 Task: Add a condition where "Priority Less than Low" in recently solved tickets.
Action: Mouse moved to (97, 363)
Screenshot: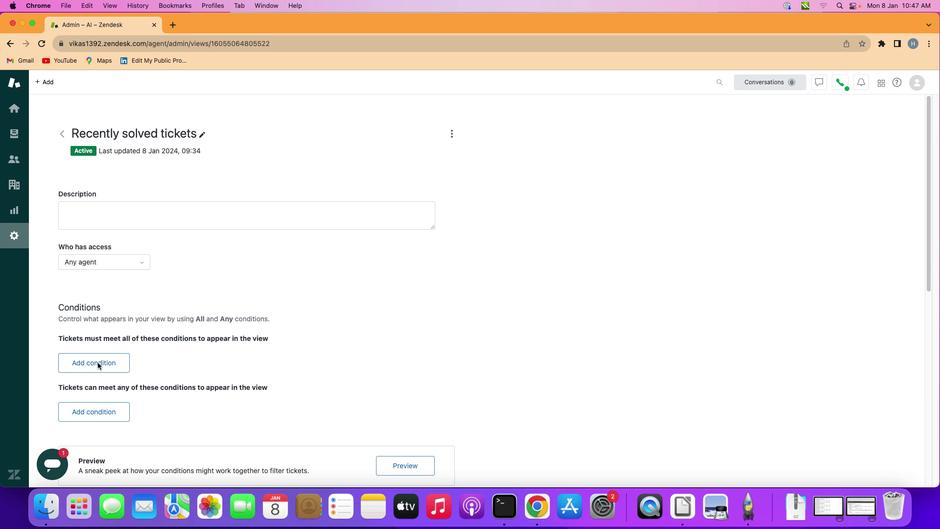 
Action: Mouse pressed left at (97, 363)
Screenshot: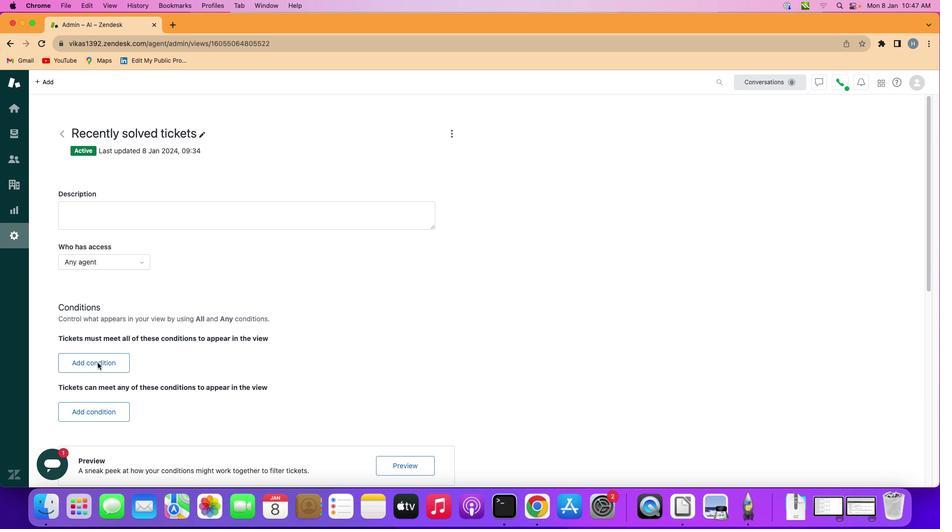 
Action: Mouse moved to (103, 360)
Screenshot: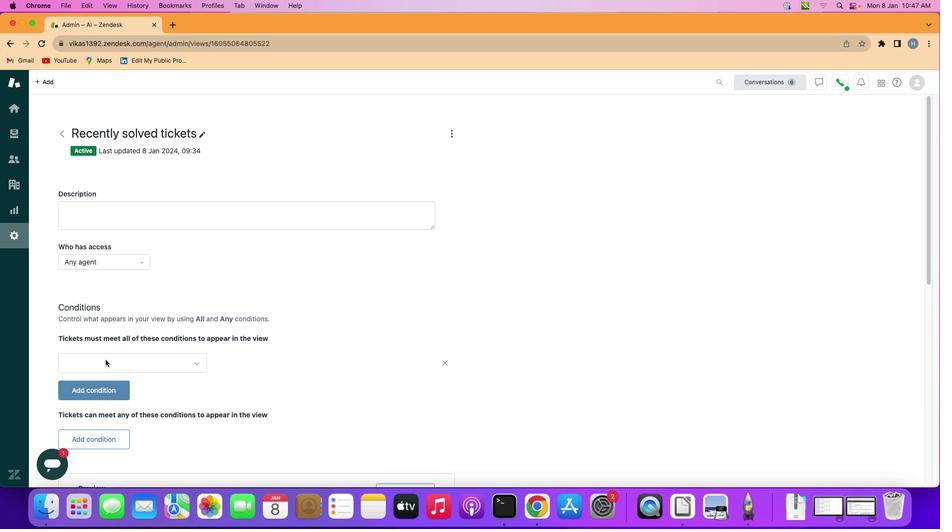 
Action: Mouse pressed left at (103, 360)
Screenshot: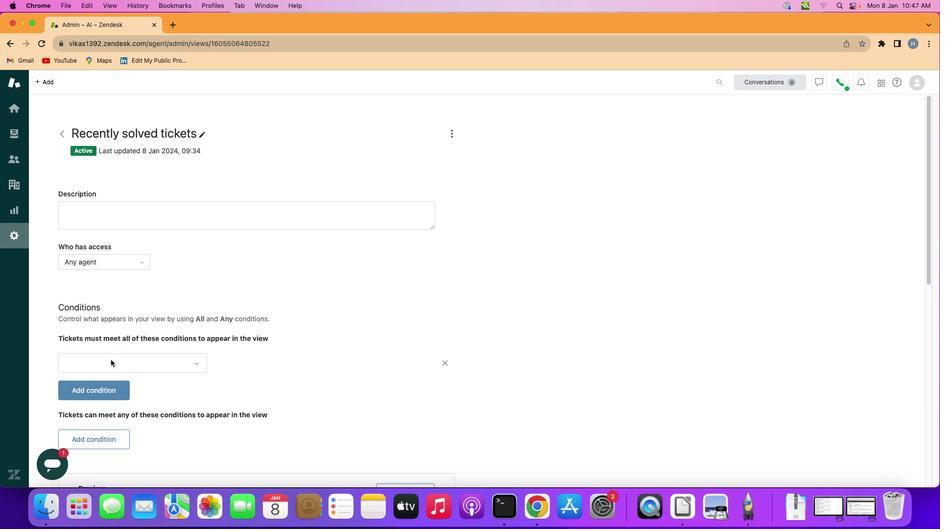 
Action: Mouse moved to (125, 357)
Screenshot: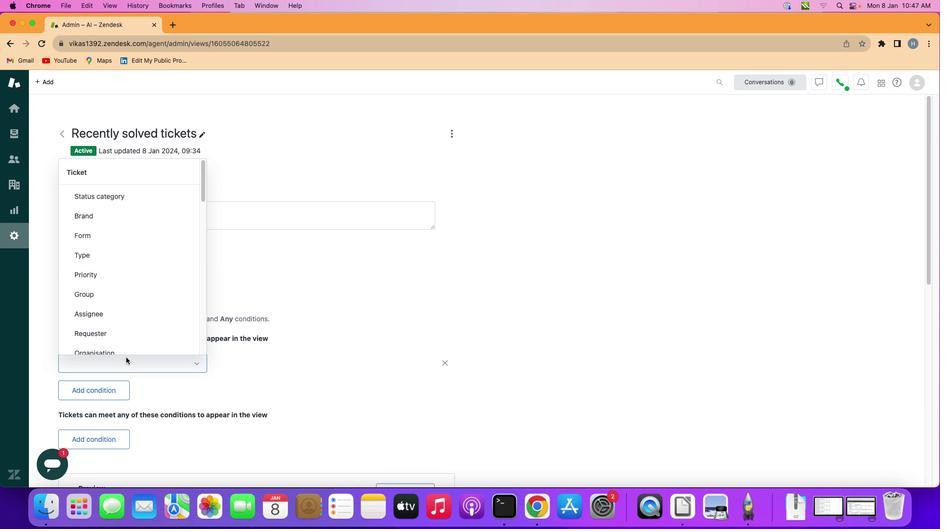
Action: Mouse pressed left at (125, 357)
Screenshot: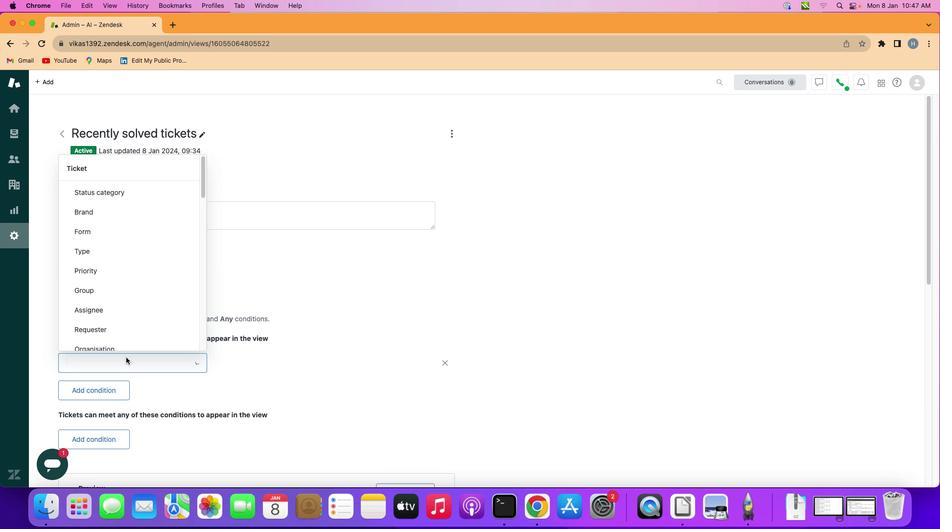 
Action: Mouse moved to (143, 268)
Screenshot: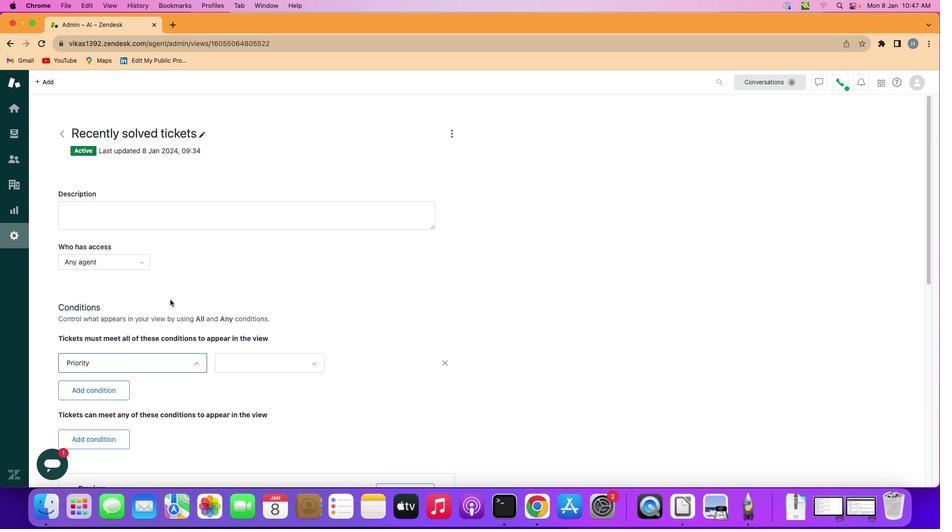 
Action: Mouse pressed left at (143, 268)
Screenshot: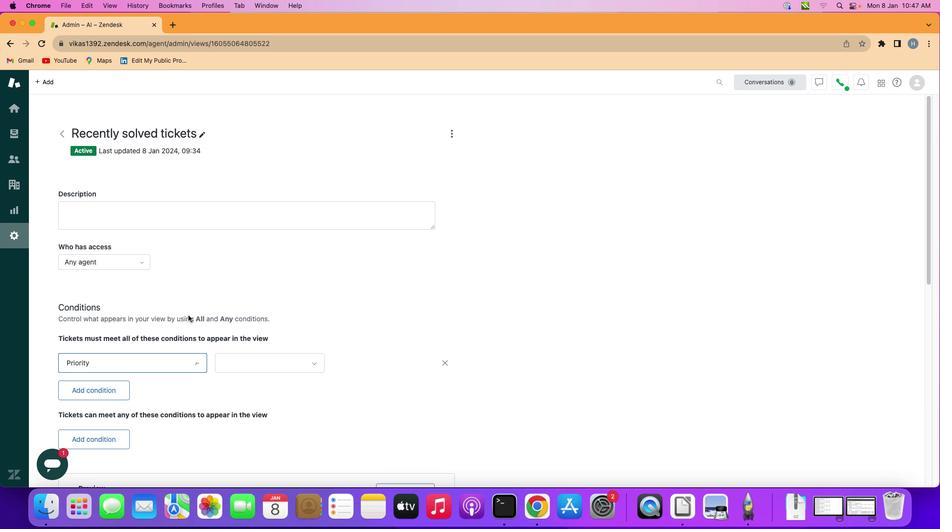 
Action: Mouse moved to (257, 359)
Screenshot: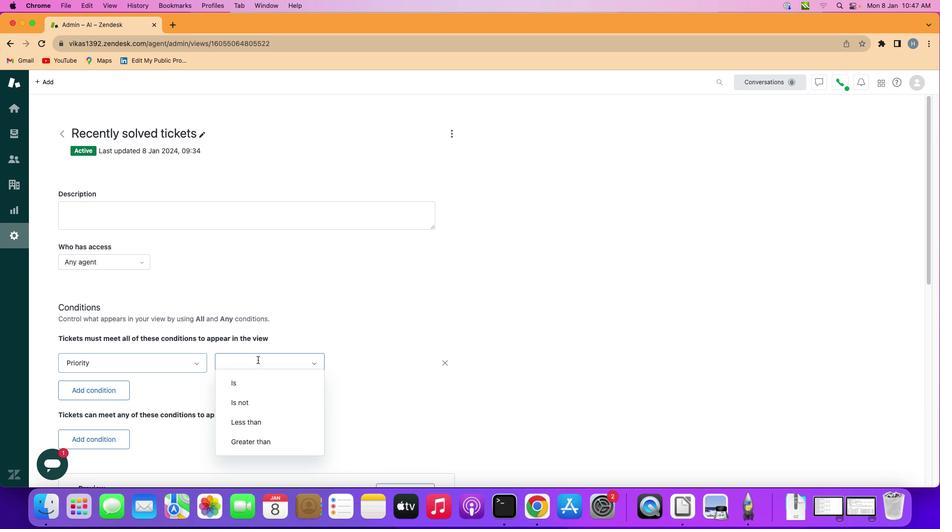 
Action: Mouse pressed left at (257, 359)
Screenshot: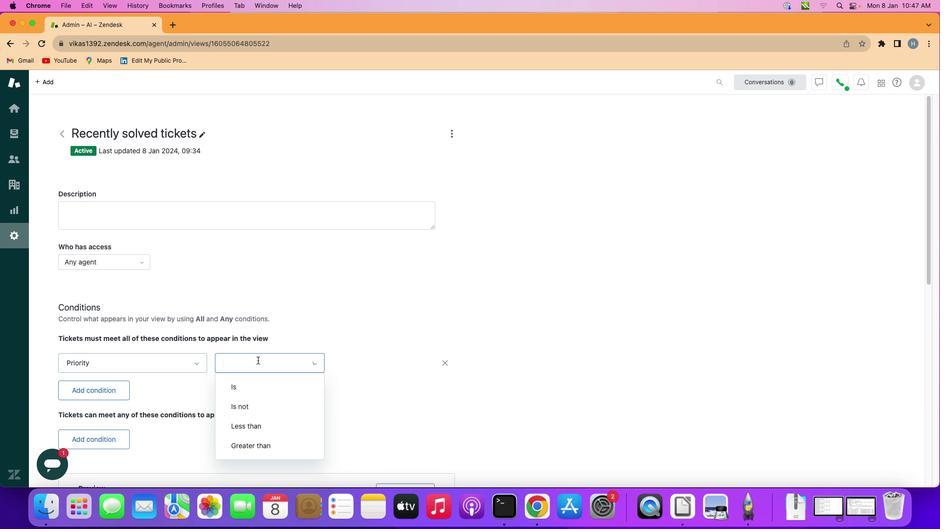 
Action: Mouse moved to (279, 430)
Screenshot: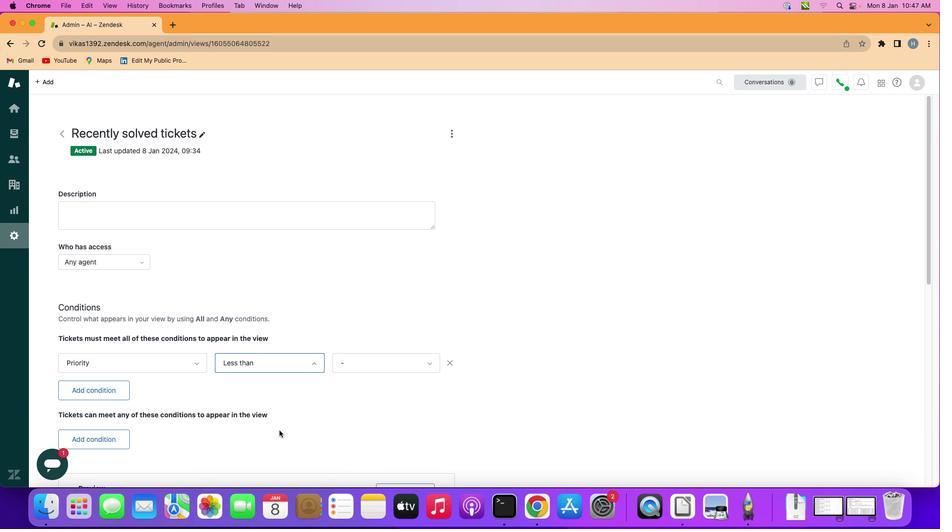 
Action: Mouse pressed left at (279, 430)
Screenshot: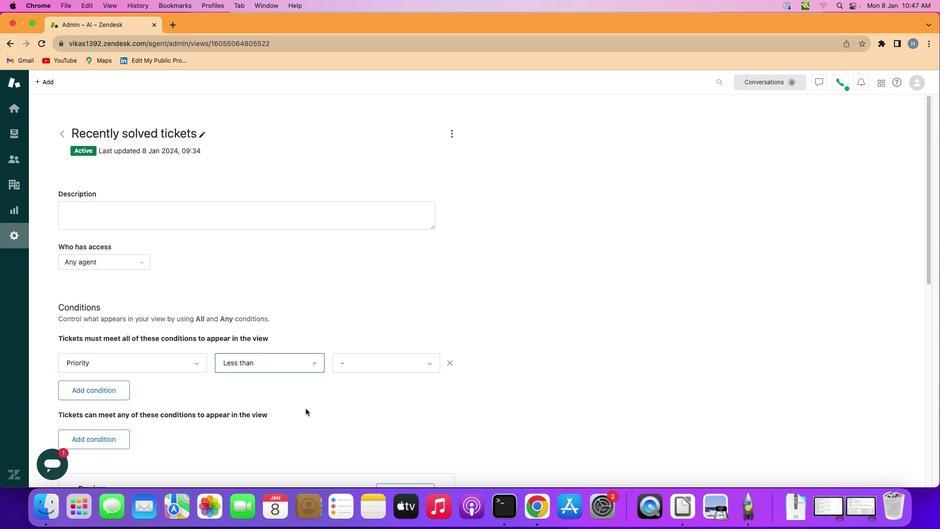 
Action: Mouse moved to (387, 365)
Screenshot: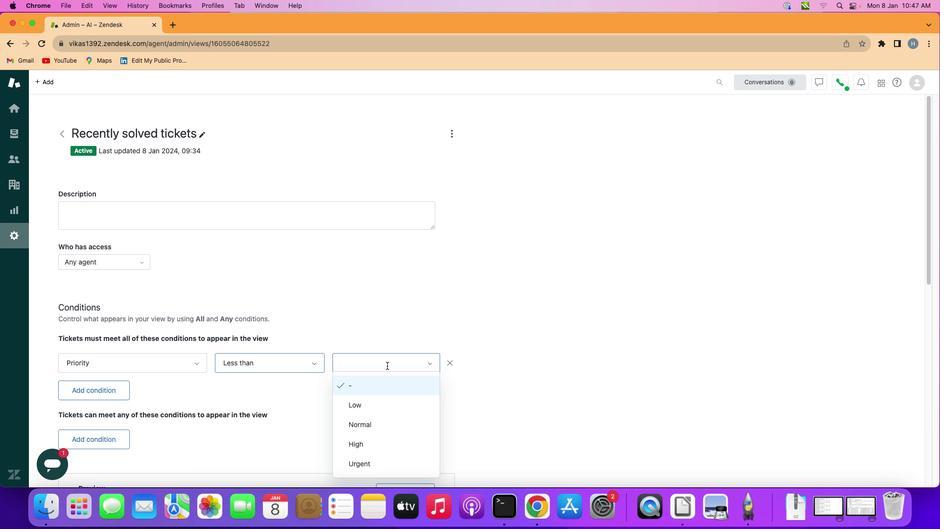 
Action: Mouse pressed left at (387, 365)
Screenshot: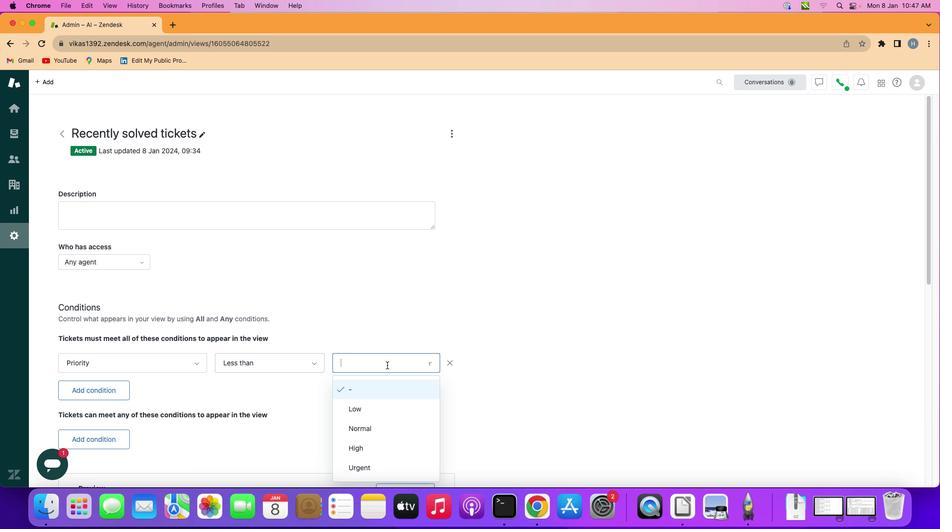 
Action: Mouse moved to (380, 406)
Screenshot: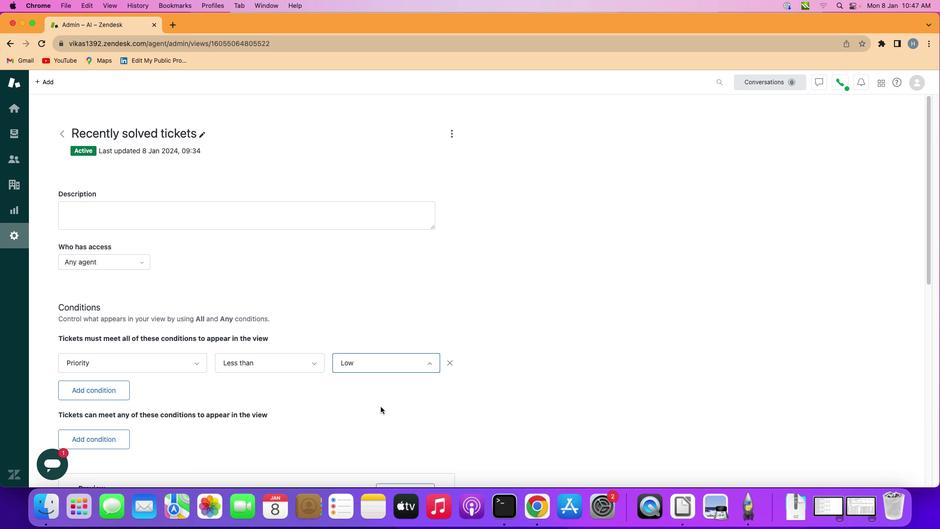 
Action: Mouse pressed left at (380, 406)
Screenshot: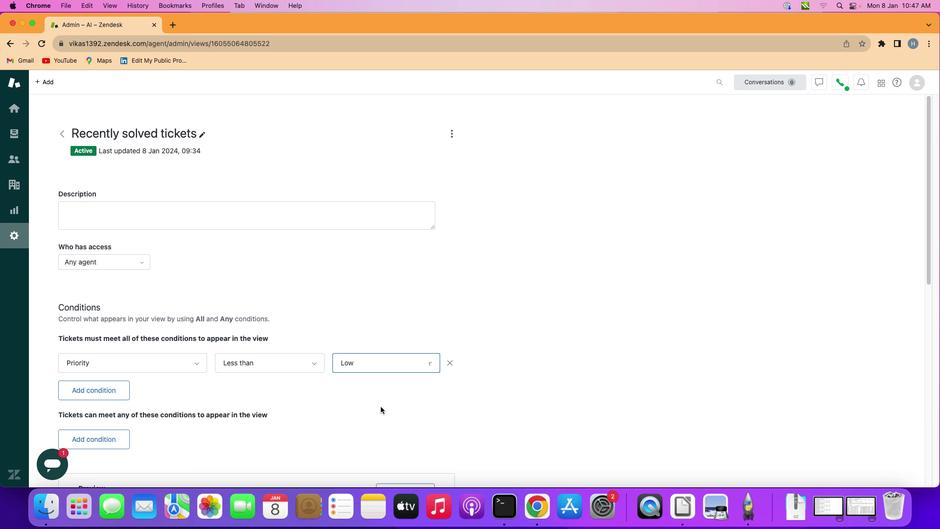 
Action: Mouse moved to (359, 414)
Screenshot: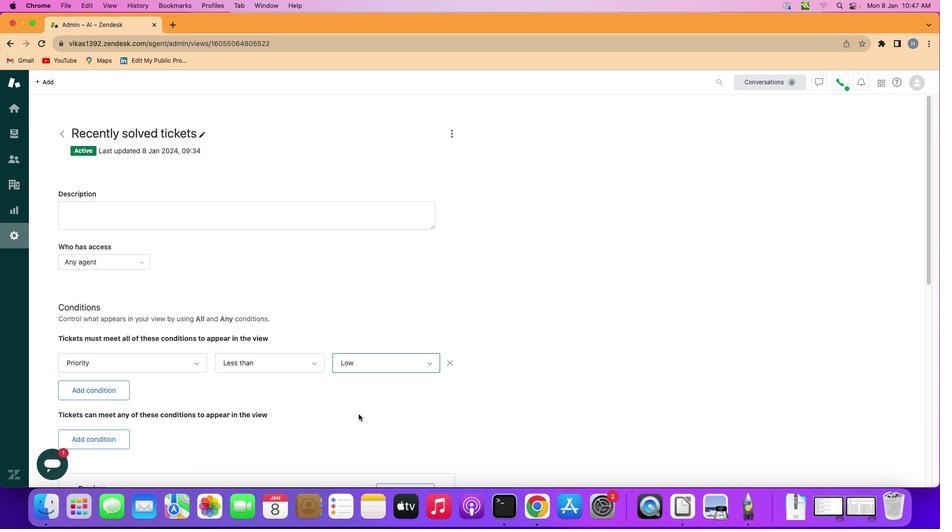 
